 Task: Make in the project XpressTech a sprint 'Black Hole'.
Action: Mouse moved to (1095, 403)
Screenshot: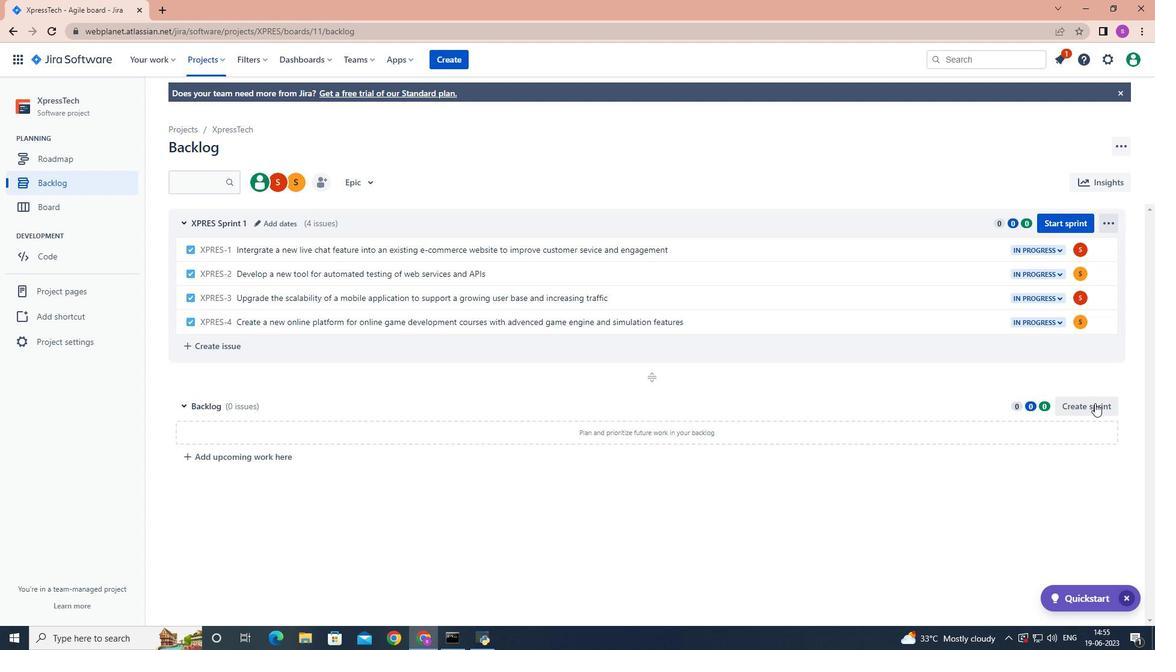 
Action: Mouse pressed left at (1095, 403)
Screenshot: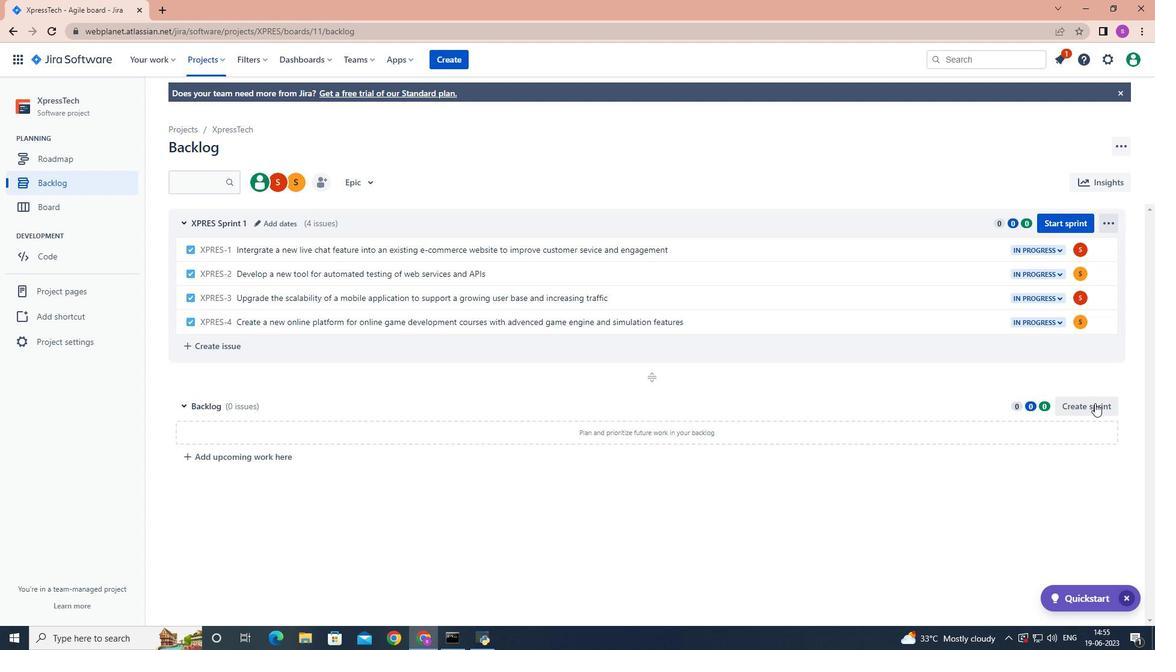 
Action: Mouse moved to (291, 403)
Screenshot: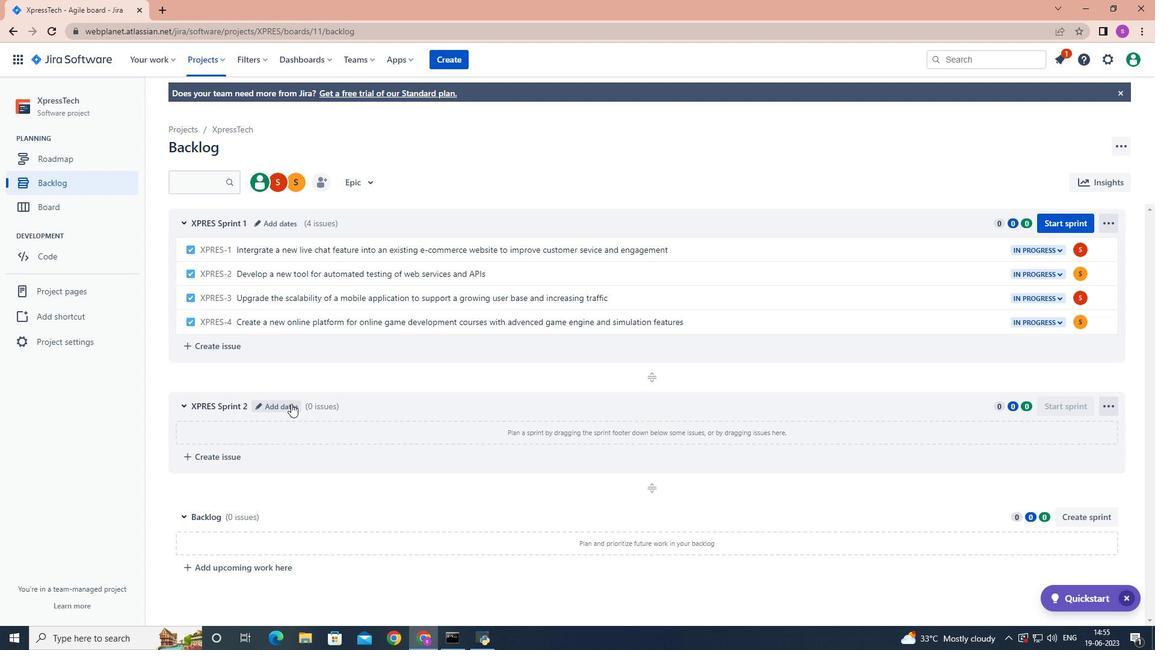 
Action: Mouse pressed left at (291, 403)
Screenshot: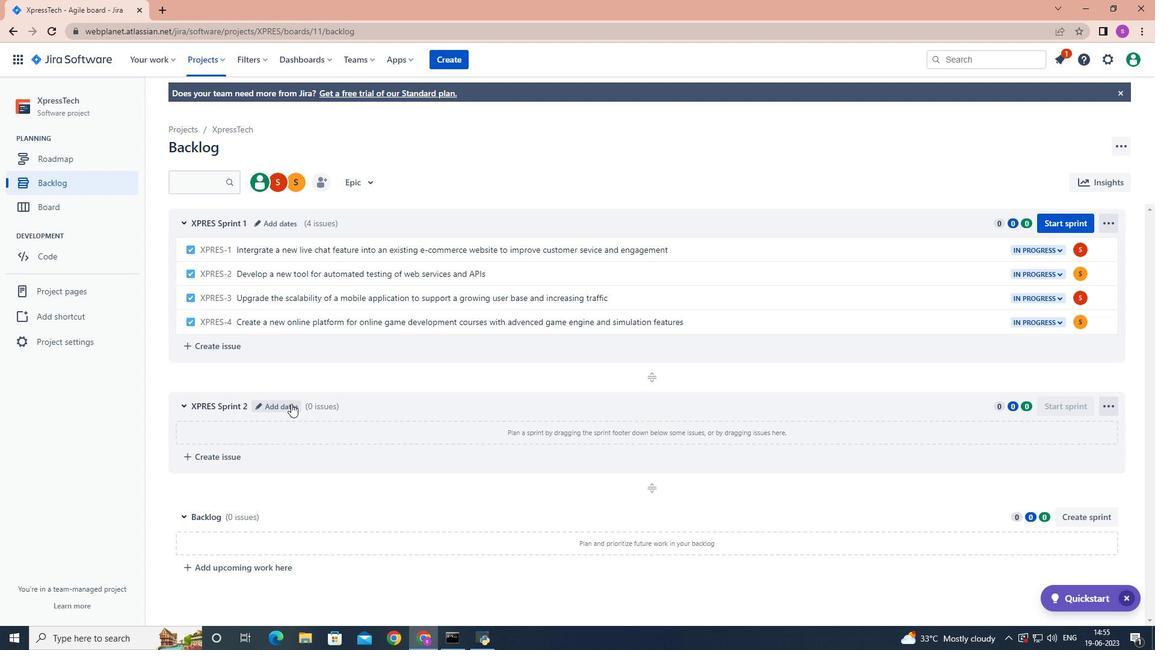 
Action: Mouse moved to (291, 404)
Screenshot: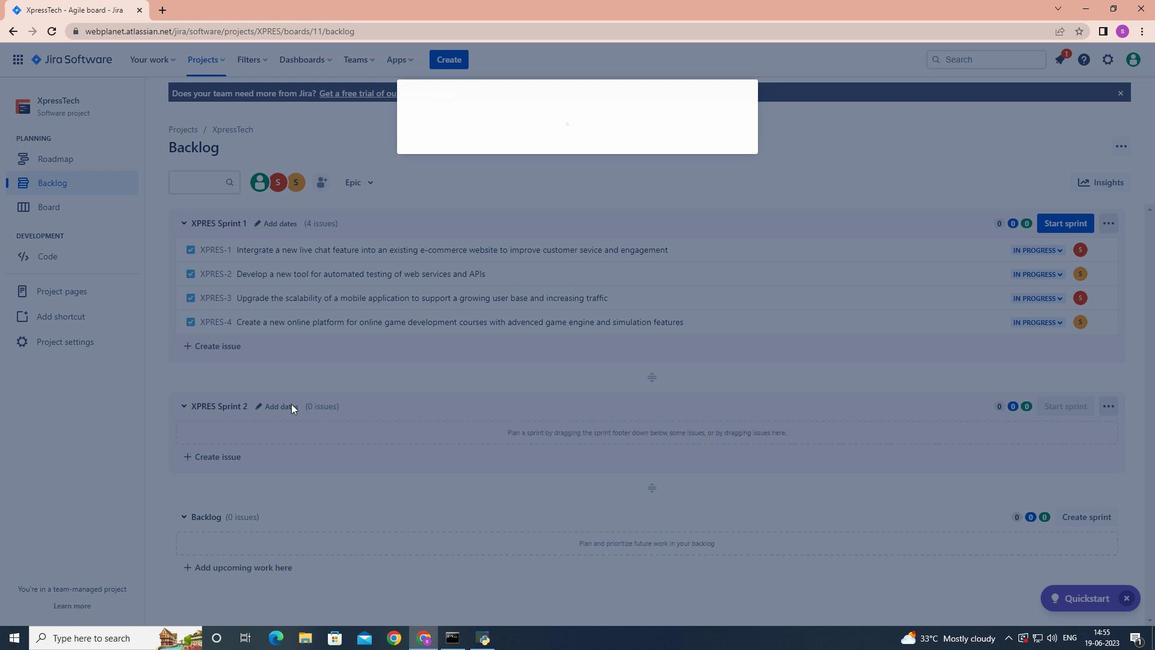 
Action: Key pressed <Key.backspace><Key.backspace><Key.backspace><Key.backspace><Key.backspace><Key.backspace><Key.backspace><Key.backspace><Key.backspace><Key.backspace><Key.backspace><Key.backspace><Key.backspace><Key.backspace><Key.backspace><Key.backspace><Key.backspace><Key.backspace><Key.backspace><Key.backspace><Key.backspace><Key.backspace><Key.backspace><Key.backspace><Key.backspace><Key.backspace><Key.backspace><Key.shift>V<Key.backspace><Key.shift><Key.shift><Key.shift><Key.shift><Key.shift><Key.shift><Key.shift>Black<Key.space><Key.shift>Hole
Screenshot: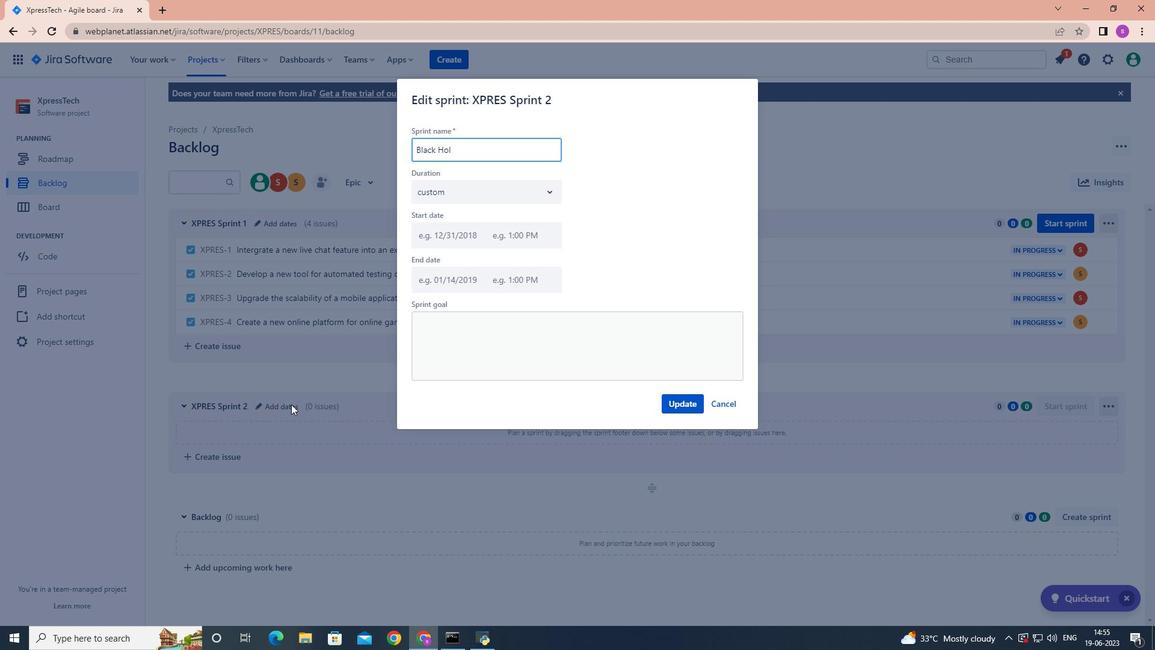 
Action: Mouse moved to (680, 403)
Screenshot: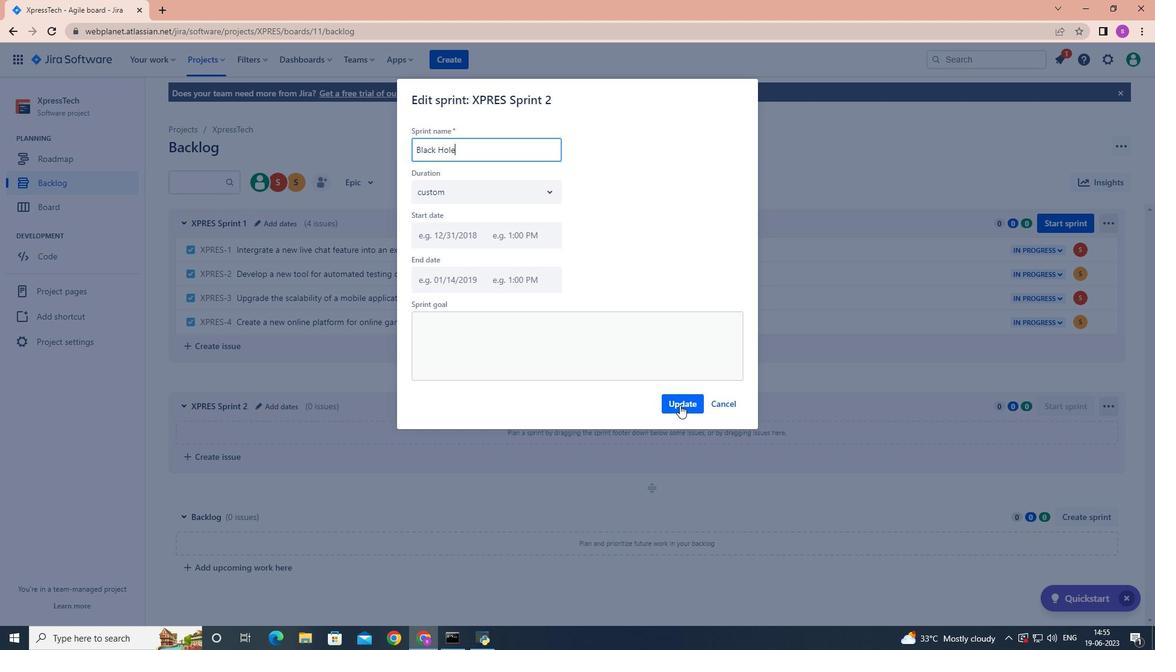 
Action: Mouse pressed left at (680, 403)
Screenshot: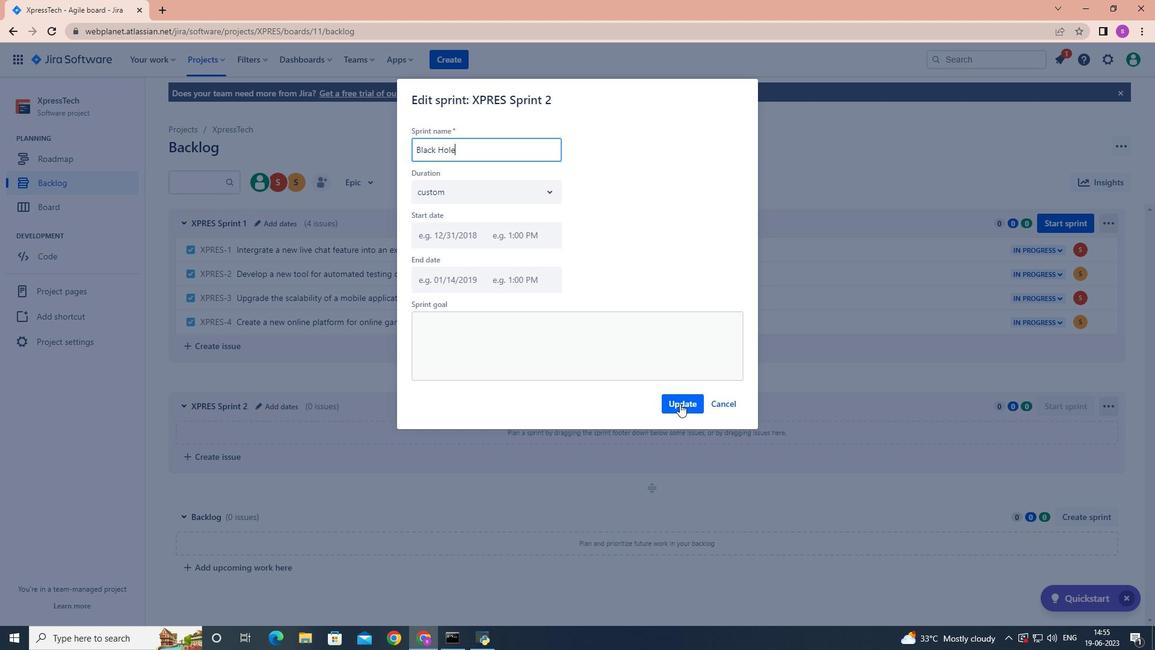 
Action: Mouse moved to (679, 403)
Screenshot: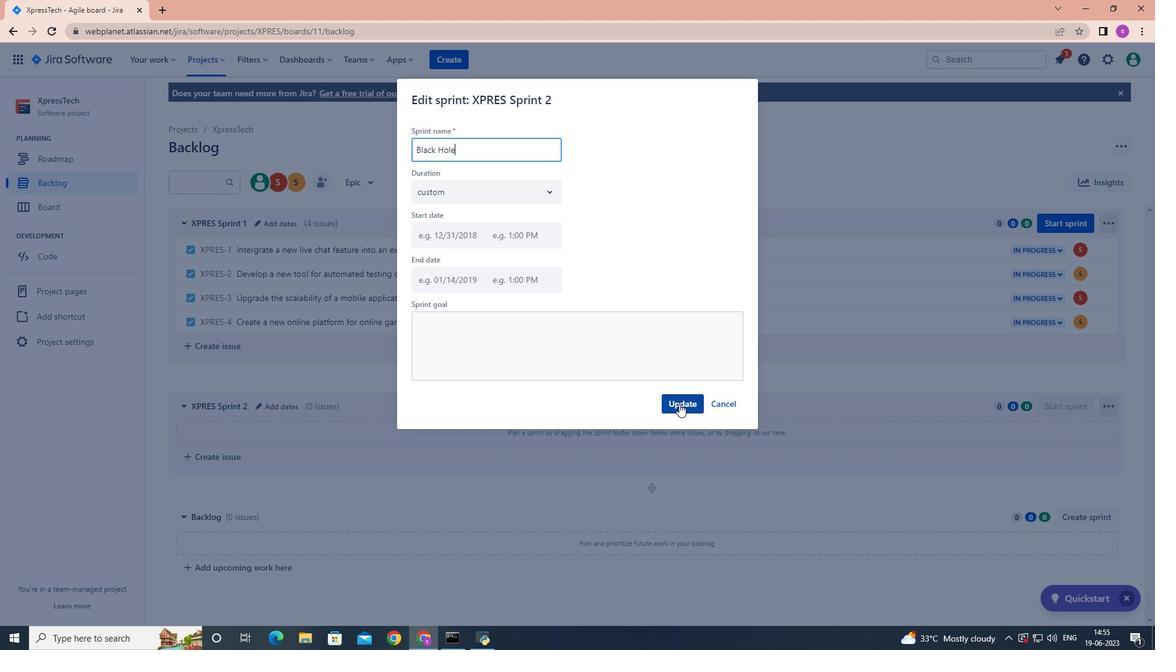 
